 Task: Open an excel sheet with  and write heading  Customer order data  Add 10 people name:-  'David White, Emily Green, Andrew Baker, Madison Evans, Logan King, Grace Hill, Gabriel Young, Elizabeth Flores, Samuel Reed, Avery Nelson. ' in April Last week sales are  10020 to 20050. customer order name:-  Nike shoe, Adidas shoe, Gucci T-shirt, Louis Vuitton bag, Zara Shirt, H&M jeans, Chanel perfume, Versace perfume, Ralph Lauren, Prada Shirtcustomer order price in between:-  10000 to 15000. Save page Dollar SenseData
Action: Mouse moved to (97, 105)
Screenshot: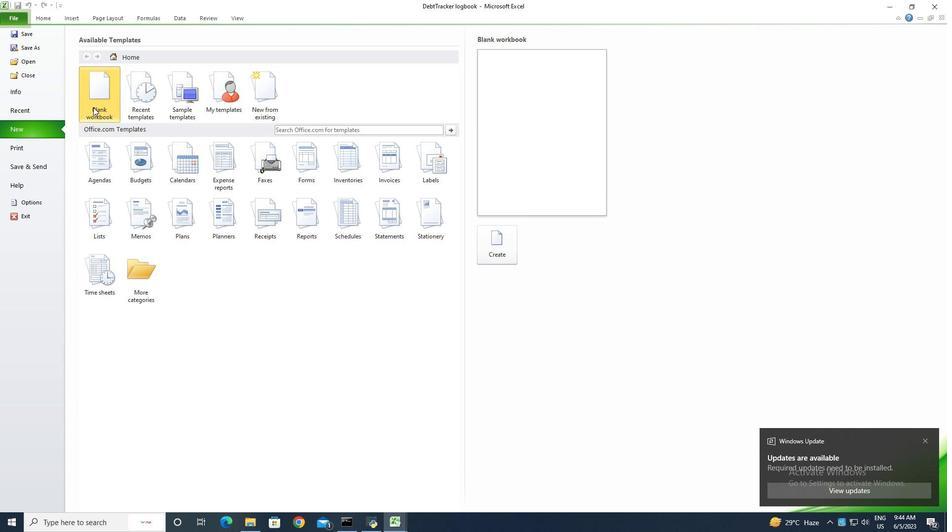 
Action: Mouse pressed left at (97, 105)
Screenshot: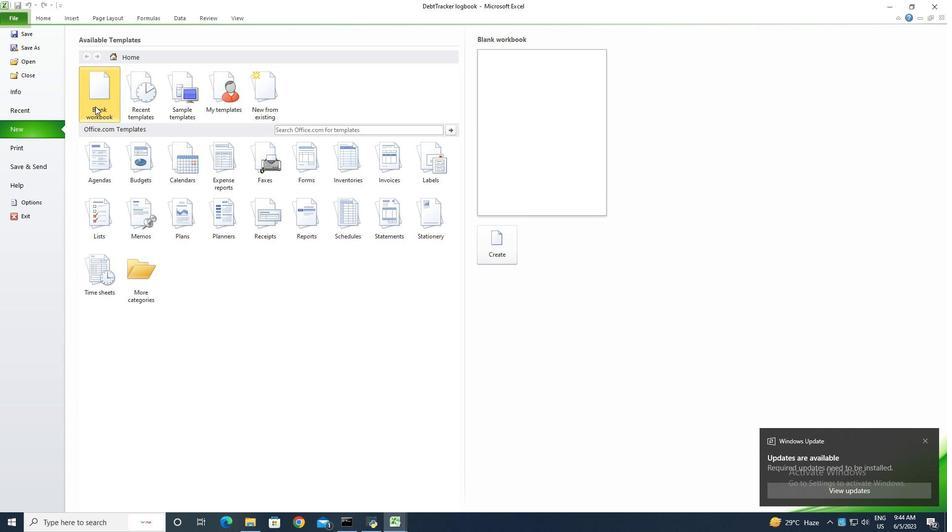 
Action: Mouse moved to (497, 242)
Screenshot: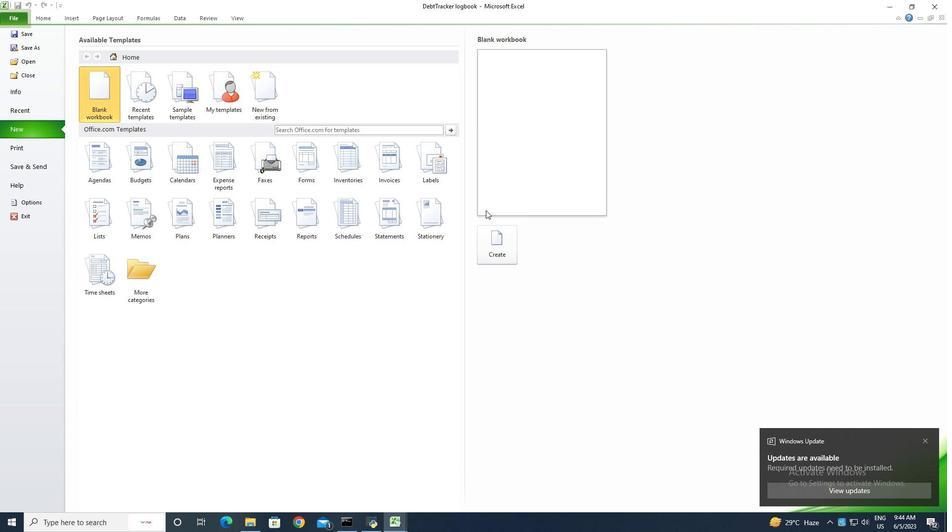 
Action: Mouse pressed left at (497, 242)
Screenshot: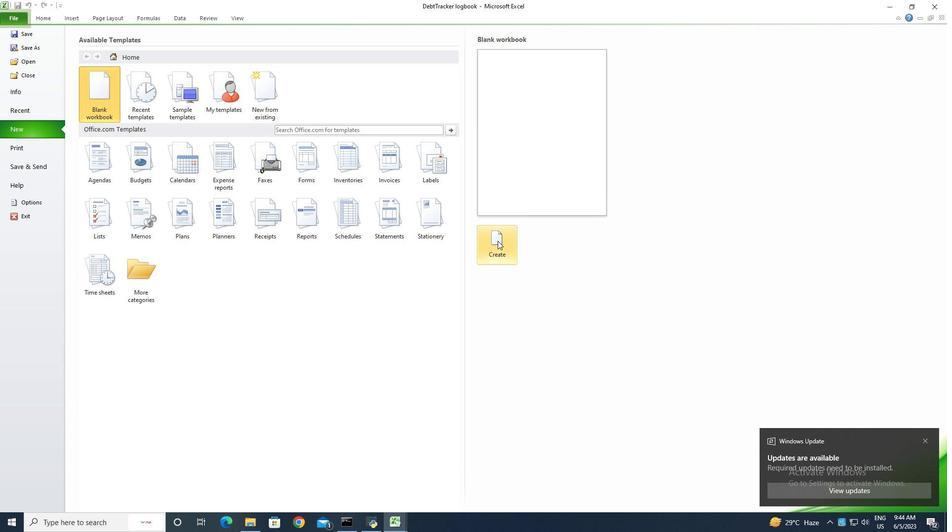 
Action: Key pressed <Key.shift><Key.shift><Key.shift><Key.shift><Key.shift><Key.shift><Key.shift><Key.shift><Key.shift><Key.shift><Key.shift><Key.shift><Key.shift><Key.shift><Key.shift><Key.shift><Key.shift><Key.shift><Key.shift><Key.shift>Customer<Key.space><Key.shift><Key.shift><Key.shift><Key.shift><Key.shift><Key.shift><Key.shift><Key.shift><Key.shift>Order<Key.enter><Key.shift>People<Key.space><Key.shift><Key.shift><Key.shift><Key.shift>Name<Key.enter><Key.shift><Key.shift><Key.shift>David<Key.space><Key.shift>White<Key.enter><Key.shift><Key.shift><Key.shift><Key.shift><Key.shift><Key.shift>En<Key.backspace>milt<Key.backspace>y<Key.space><Key.shift><Key.shift><Key.shift><Key.shift><Key.shift><Key.shift><Key.shift><Key.shift><Key.shift><Key.shift><Key.shift><Key.shift><Key.shift><Key.shift><Key.shift><Key.shift><Key.shift><Key.shift><Key.shift>Green<Key.enter><Key.shift>Andrew<Key.space><Key.shift>Baker<Key.enter><Key.shift><Key.shift><Key.shift><Key.shift><Key.shift>Madison<Key.space><Key.shift><Key.shift><Key.shift><Key.shift><Key.shift>Evans<Key.enter><Key.shift>Logan<Key.space><Key.shift>King<Key.enter><Key.shift><Key.shift><Key.shift><Key.shift>Grace<Key.space><Key.shift><Key.shift><Key.shift><Key.shift><Key.shift><Key.shift><Key.shift><Key.shift><Key.shift>Ho<Key.backspace>ill<Key.enter><Key.shift><Key.shift><Key.shift><Key.shift>Gabriel<Key.space><Key.shift><Key.shift><Key.shift><Key.shift><Key.shift><Key.shift><Key.shift><Key.shift><Key.shift><Key.shift>You<Key.space>g<Key.backspace><Key.backspace>ng<Key.enter><Key.shift>Elizabeth<Key.space><Key.shift><Key.shift><Key.shift><Key.shift><Key.shift><Key.shift>Flores<Key.enter><Key.shift>Samuel<Key.space><Key.shift>Reed<Key.enter><Key.shift><Key.shift>Avery<Key.space><Key.shift><Key.shift>Nelson<Key.enter>
Screenshot: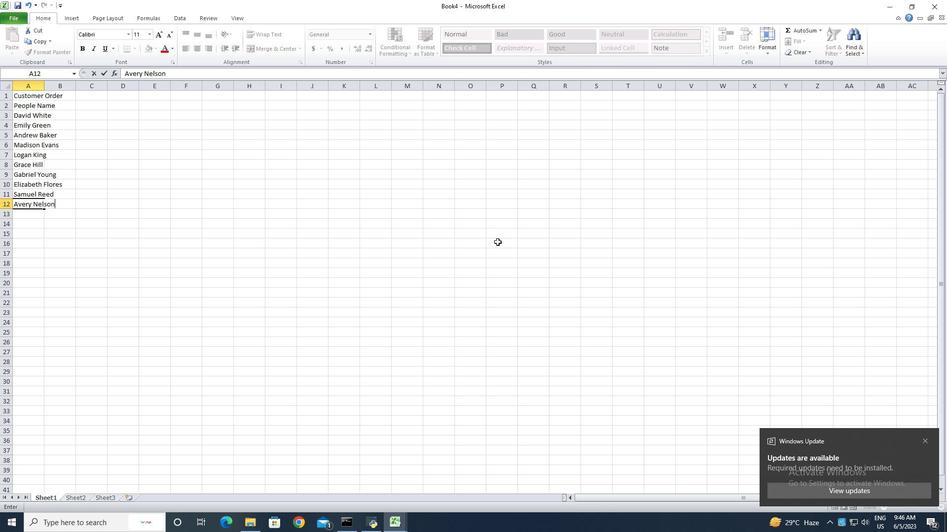 
Action: Mouse moved to (44, 84)
Screenshot: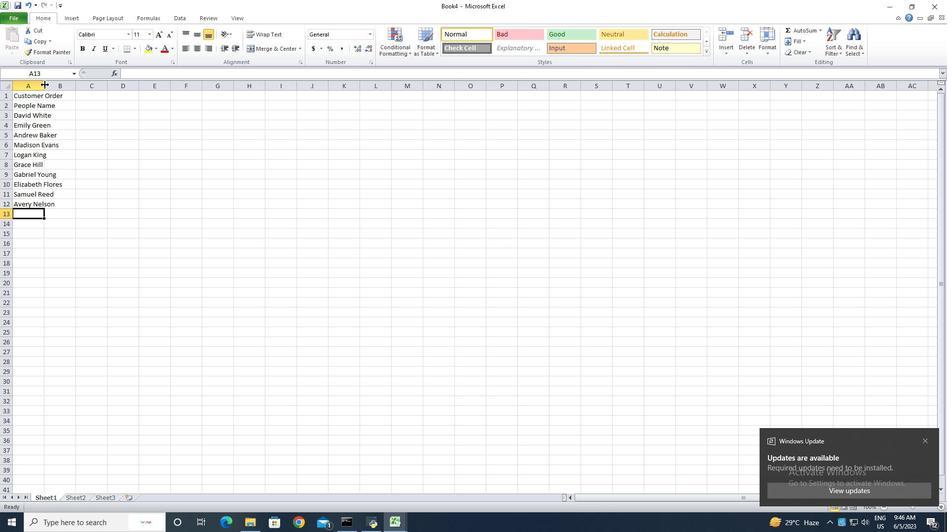
Action: Mouse pressed left at (44, 84)
Screenshot: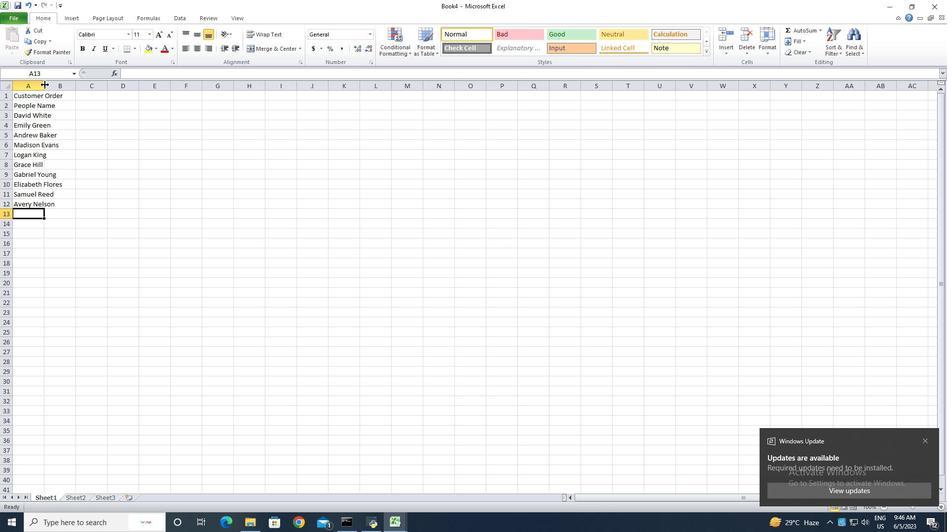 
Action: Mouse pressed left at (44, 84)
Screenshot: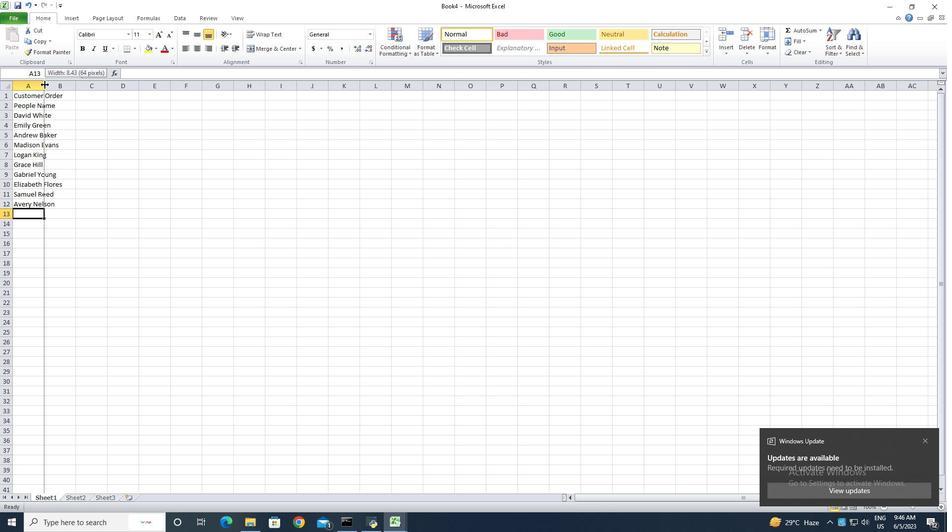 
Action: Mouse moved to (73, 106)
Screenshot: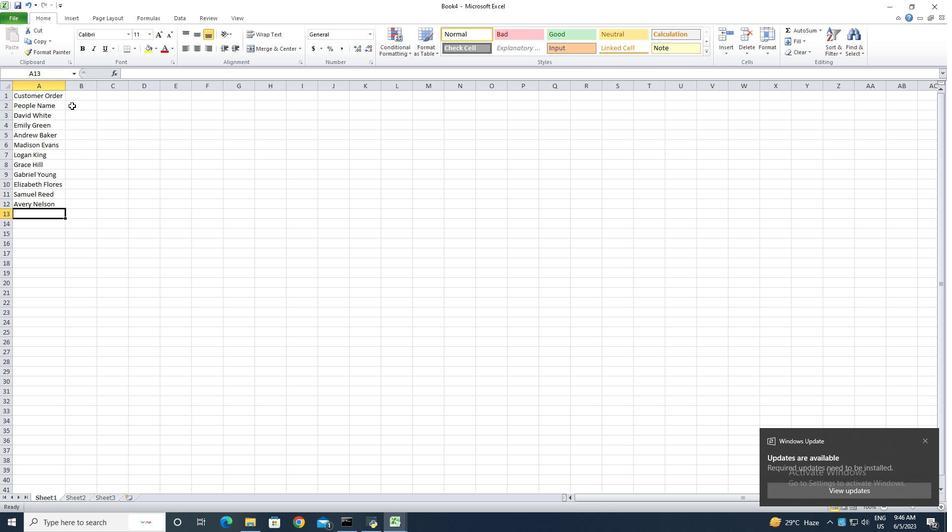 
Action: Mouse pressed left at (73, 106)
Screenshot: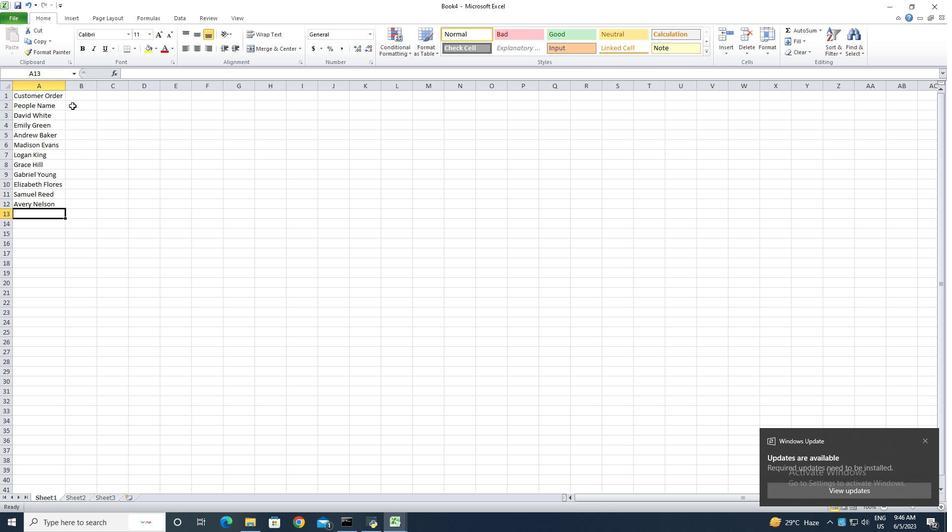 
Action: Key pressed <Key.shift>April<Key.space><Key.shift>Last<Key.space><Key.shift>Week<Key.space><Key.shift>Sales<Key.enter>10020<Key.enter>10050<Key.enter>200<Key.backspace><Key.backspace><Key.backspace>12000<Key.enter>15<Key.backspace>2500<Key.enter>13000<Key.enter>14000<Key.enter>1700<Key.enter>2<Key.up><Key.backspace>17000<Key.enter><Key.backspace>18000<Key.enter>20000<Key.enter>2000<Key.backspace>50<Key.enter>
Screenshot: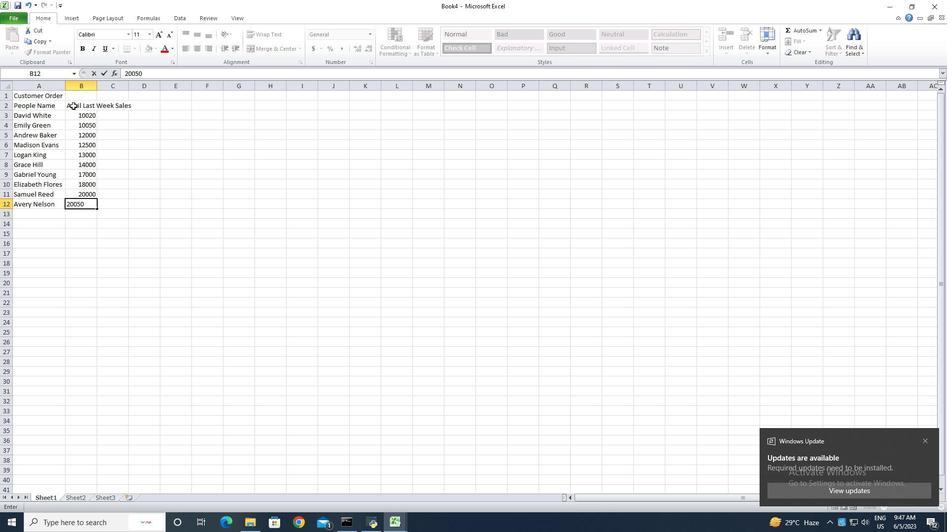 
Action: Mouse moved to (96, 87)
Screenshot: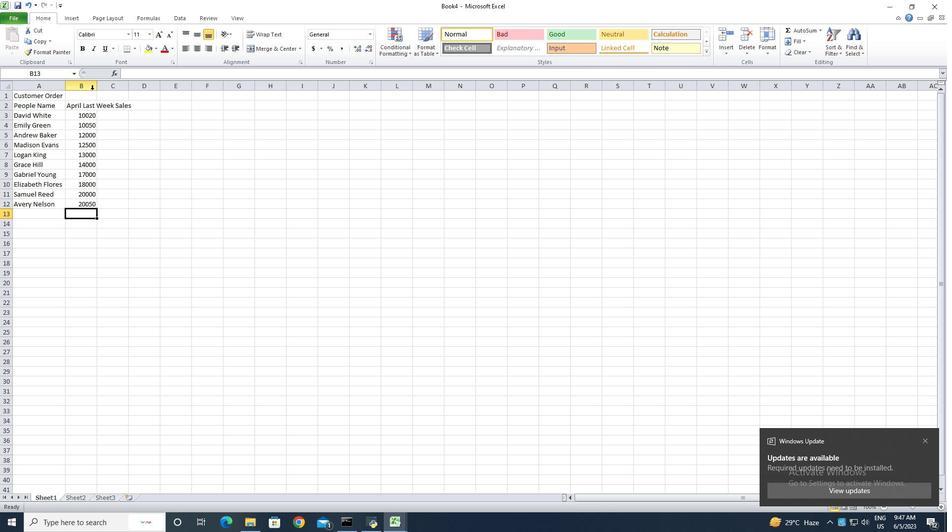 
Action: Mouse pressed left at (96, 87)
Screenshot: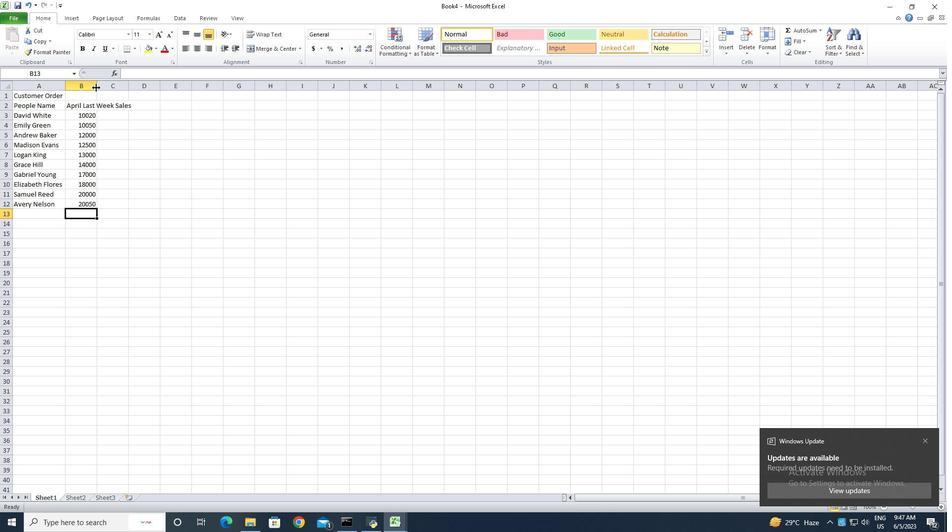 
Action: Mouse pressed left at (96, 87)
Screenshot: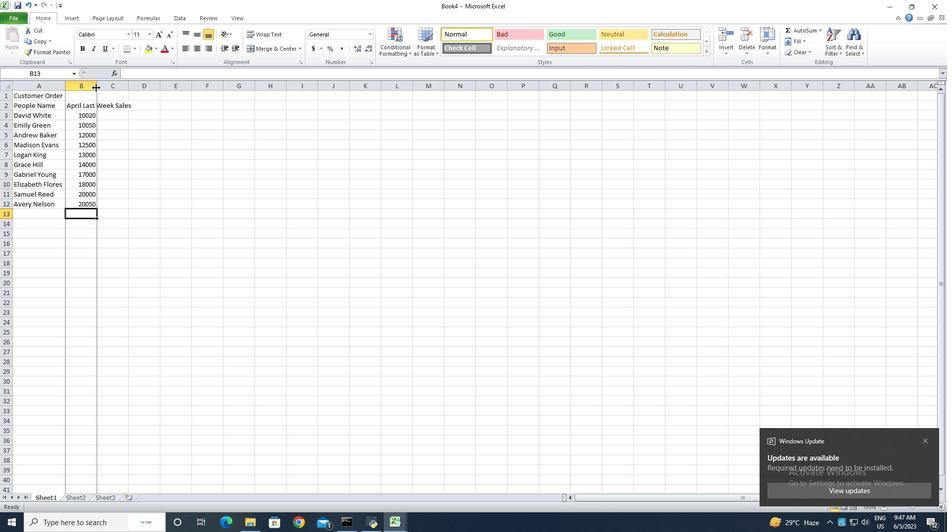 
Action: Mouse moved to (148, 105)
Screenshot: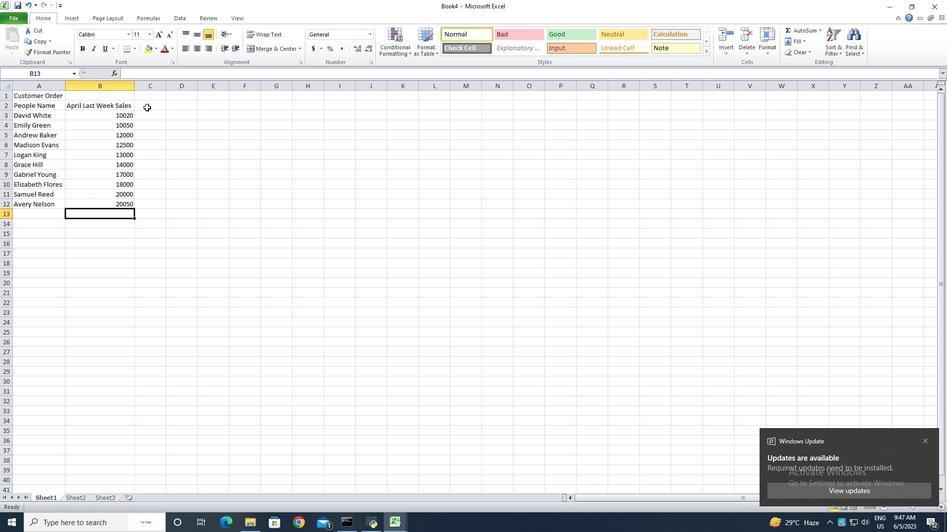 
Action: Mouse pressed left at (148, 105)
Screenshot: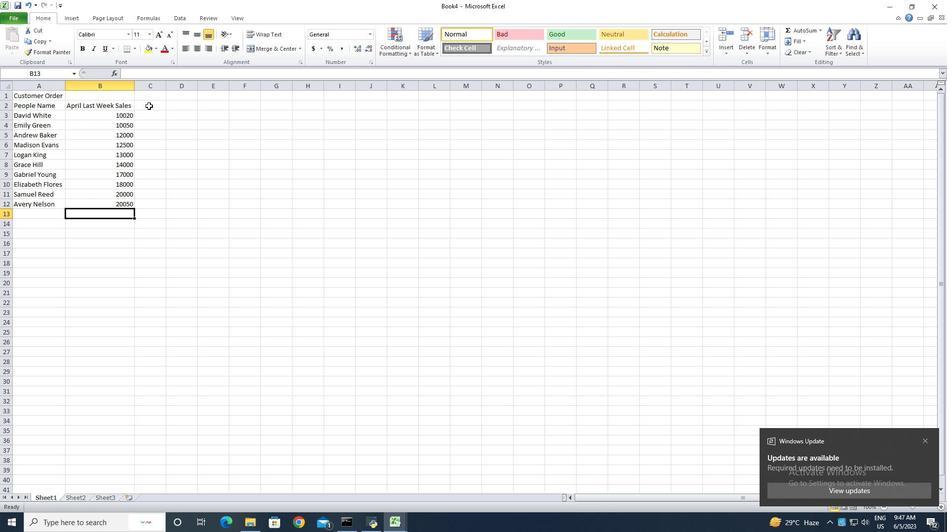
Action: Key pressed ctrl+Customer<Key.backspace><Key.backspace><Key.backspace><Key.backspace><Key.backspace><Key.backspace><Key.backspace><Key.backspace><Key.backspace><Key.backspace><Key.backspace><Key.backspace>ctrl+Customer<Key.shift><Key.shift>C<Key.backspace>
Screenshot: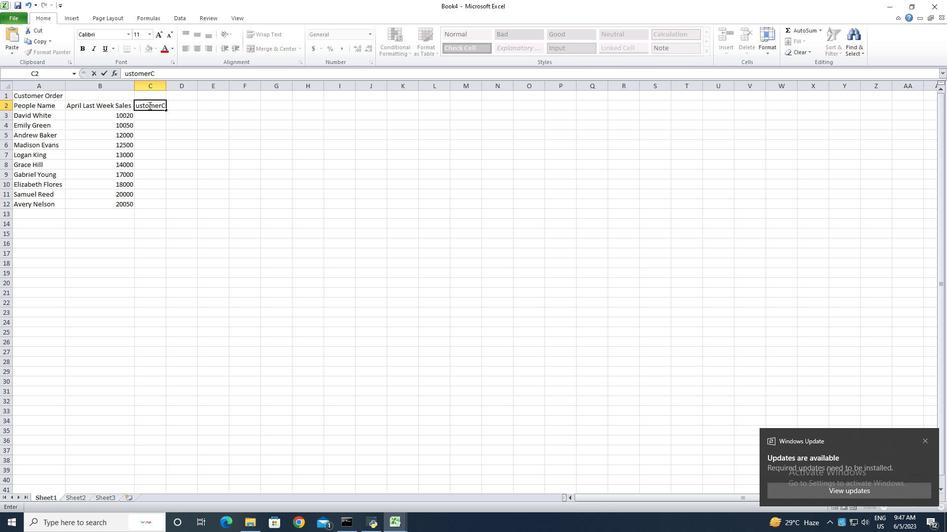 
Action: Mouse moved to (126, 76)
Screenshot: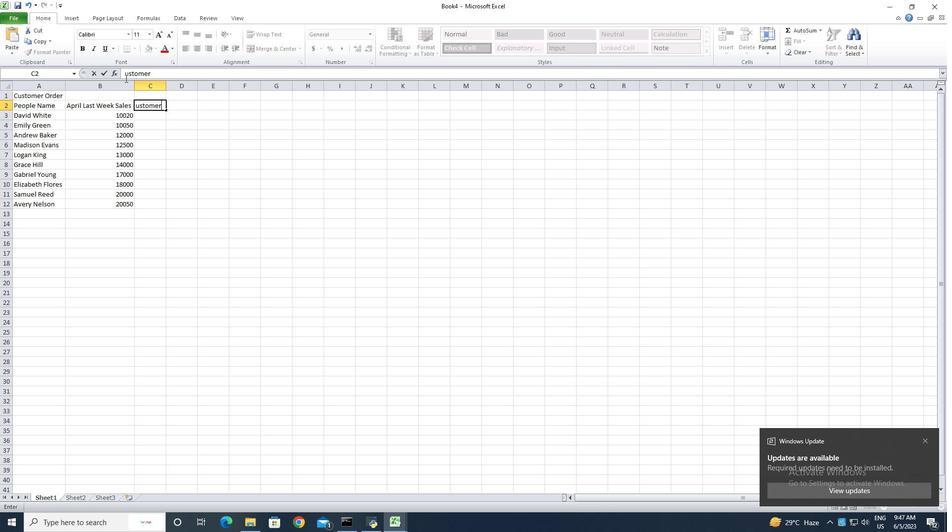 
Action: Mouse pressed left at (126, 76)
Screenshot: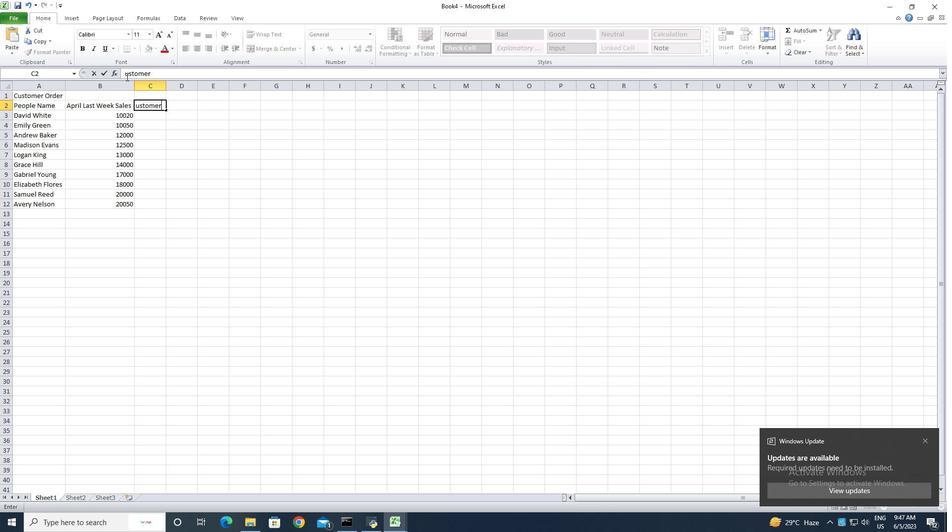 
Action: Mouse moved to (135, 72)
Screenshot: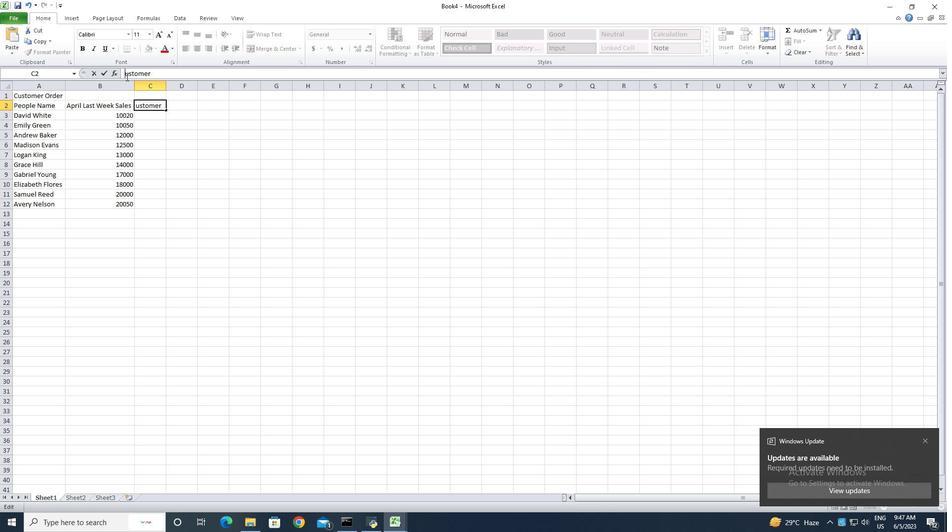 
Action: Key pressed <Key.shift>C
Screenshot: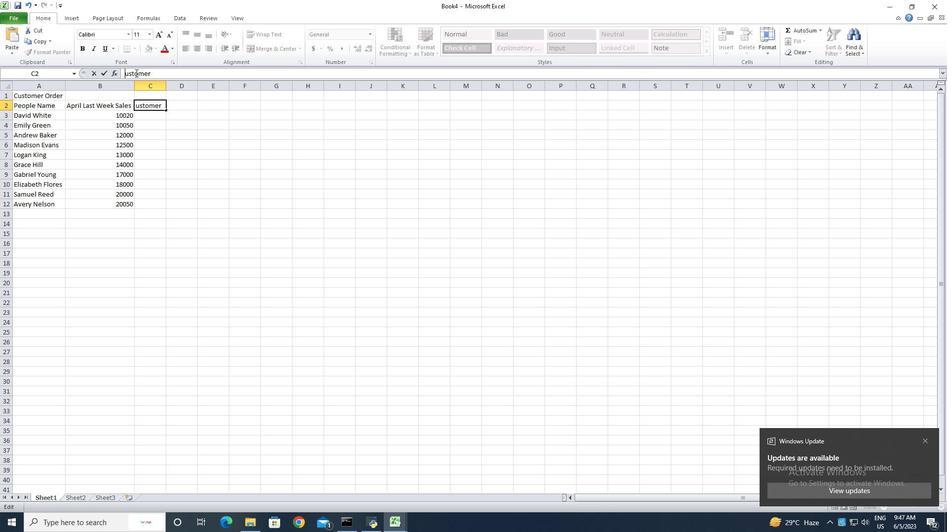 
Action: Mouse moved to (165, 77)
Screenshot: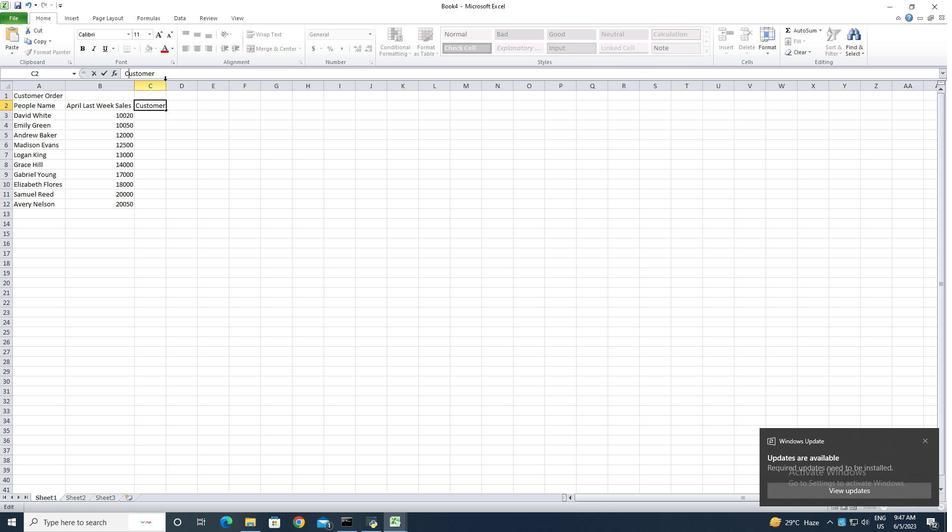 
Action: Mouse pressed left at (165, 77)
Screenshot: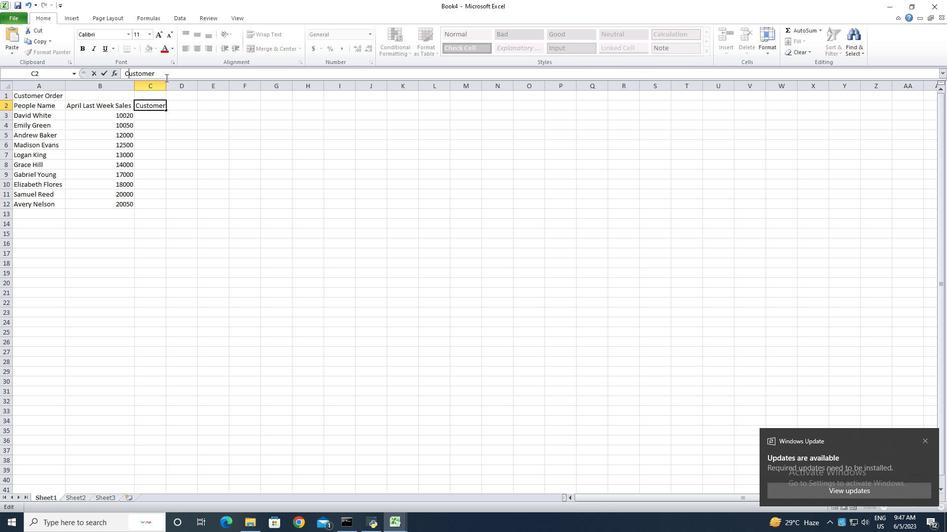 
Action: Mouse moved to (166, 75)
Screenshot: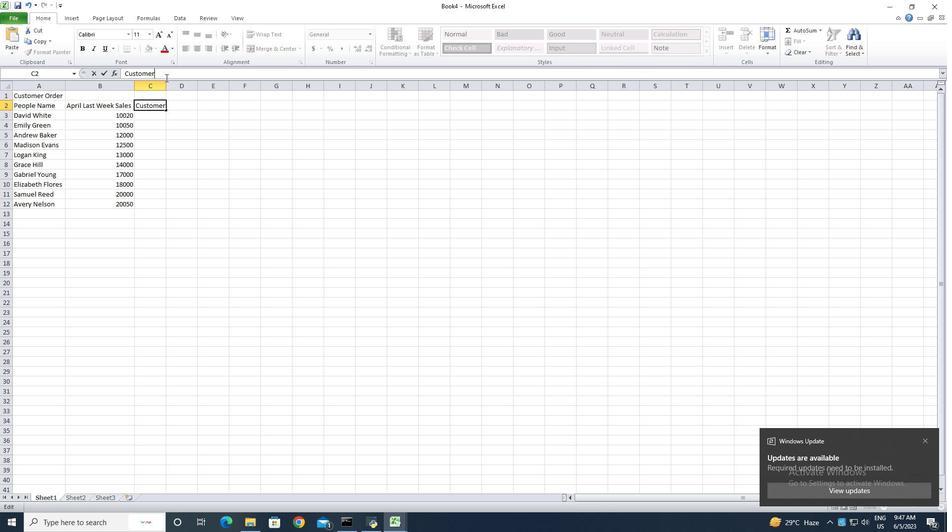 
Action: Key pressed <Key.space><Key.shift><Key.shift><Key.shift><Key.shift><Key.shift><Key.shift><Key.shift><Key.shift><Key.shift><Key.shift><Key.shift>Order<Key.space><Key.shift><Key.shift><Key.shift><Key.shift><Key.shift><Key.shift><Key.shift>Name<Key.enter><Key.shift>Nike<Key.space><Key.shift>Shoioe<Key.backspace><Key.backspace><Key.backspace>e<Key.enter><Key.shift>Adidas<Key.space><Key.shift>Shoe<Key.enter><Key.shift><Key.shift><Key.shift><Key.shift><Key.shift><Key.shift><Key.shift><Key.shift><Key.shift><Key.shift><Key.shift><Key.shift>Gucci<Key.space><Key.shift>T-<Key.shift>Shirt<Key.enter><Key.shift>Louis<Key.space><Key.shift><Key.shift><Key.shift><Key.shift>Vy<Key.backspace>uitton<Key.space><Key.shift>Bag<Key.enter><Key.shift><Key.shift><Key.shift><Key.shift><Key.shift><Key.shift><Key.shift>Zara<Key.space><Key.space><Key.shift>Sg<Key.backspace>hirt<Key.space><Key.shift><Key.shift><Key.shift><Key.shift><Key.shift><Key.shift><Key.shift>H<Key.shift>&m<Key.space><Key.space><Key.backspace><Key.backspace><Key.backspace><Key.backspace><Key.backspace><Key.backspace><Key.enter><Key.shift>H&M<Key.space><Key.shift>Jeans<Key.enter><Key.shift>Chanel<Key.space><Key.shift>O<Key.backspace><Key.shift>Perfume<Key.enter><Key.shift><Key.shift><Key.shift><Key.shift><Key.shift><Key.shift><Key.shift><Key.shift><Key.shift><Key.shift><Key.shift>Versace<Key.space><Key.shift><Key.shift><Key.shift><Key.shift><Key.shift><Key.shift>Perfume<Key.enter><Key.shift>Ra;l<Key.backspace><Key.backspace>lph<Key.space><Key.shift>La<Key.caps_lock>U<Key.backspace>A<Key.backspace><Key.caps_lock>uren<Key.enter><Key.shift><Key.shift><Key.shift>Prada<Key.space><Key.space><Key.backspace><Key.shift>Shirt<Key.enter>
Screenshot: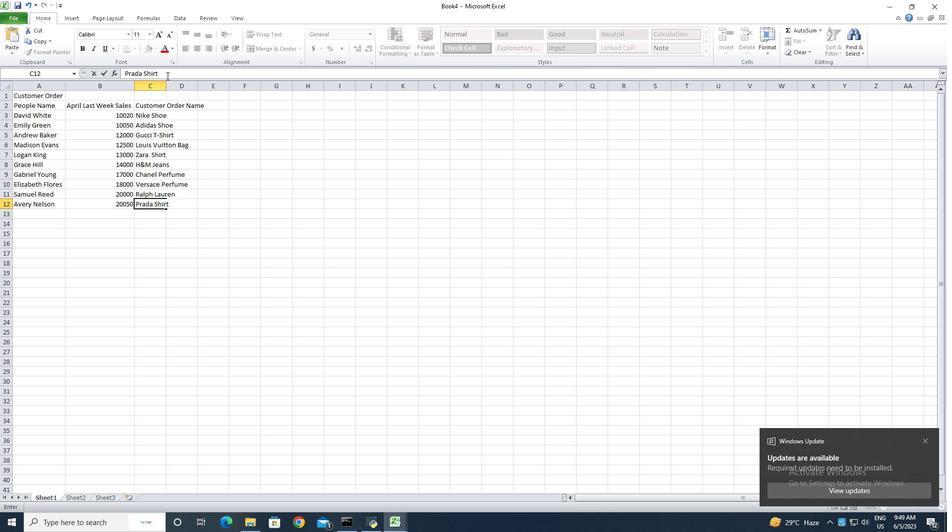 
Action: Mouse moved to (164, 89)
Screenshot: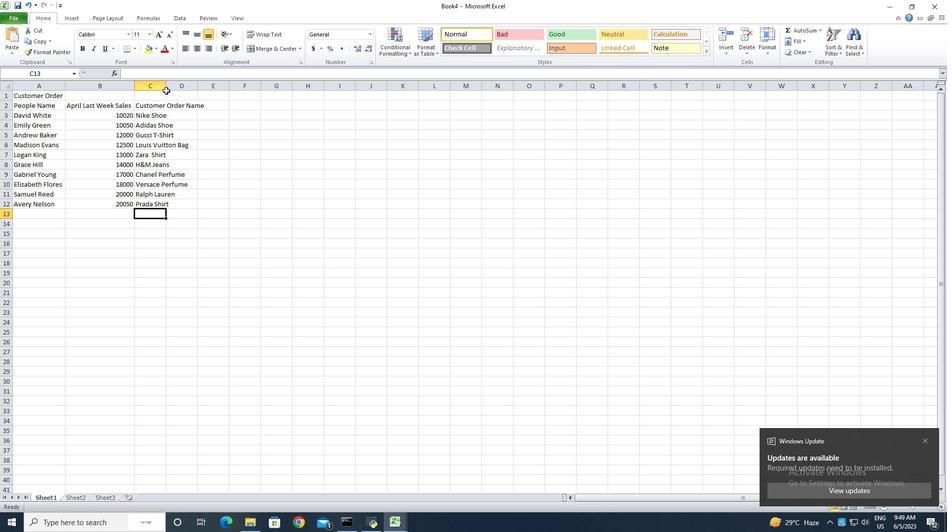 
Action: Mouse pressed left at (164, 89)
Screenshot: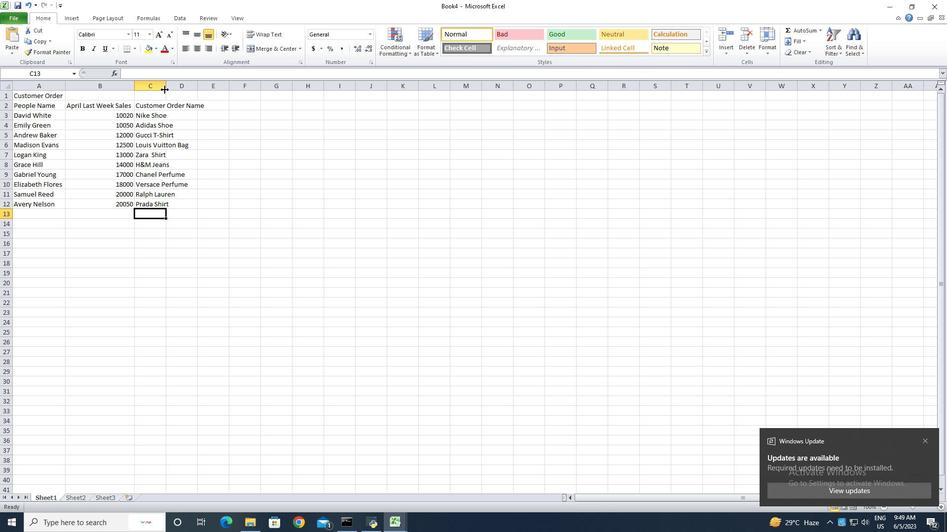 
Action: Mouse moved to (164, 89)
Screenshot: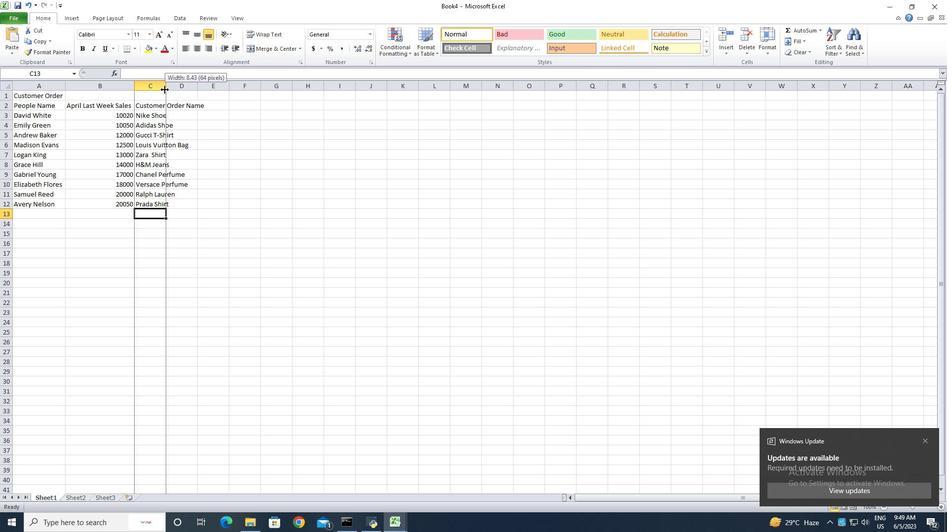
Action: Mouse pressed left at (164, 89)
Screenshot: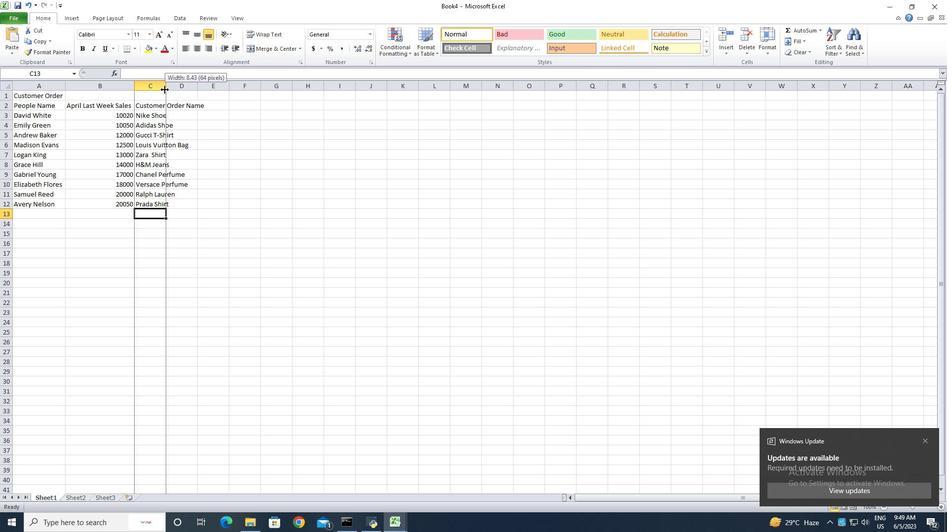 
Action: Mouse moved to (221, 107)
Screenshot: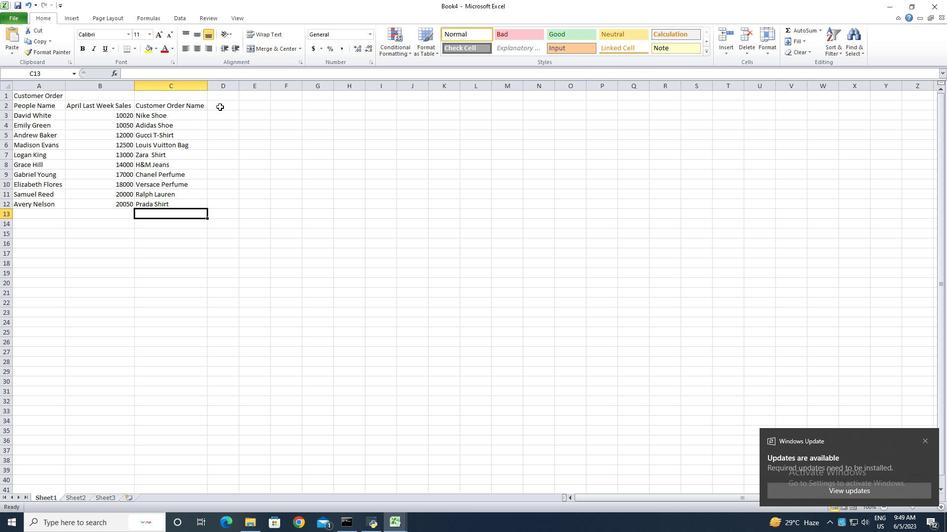 
Action: Mouse pressed left at (221, 107)
Screenshot: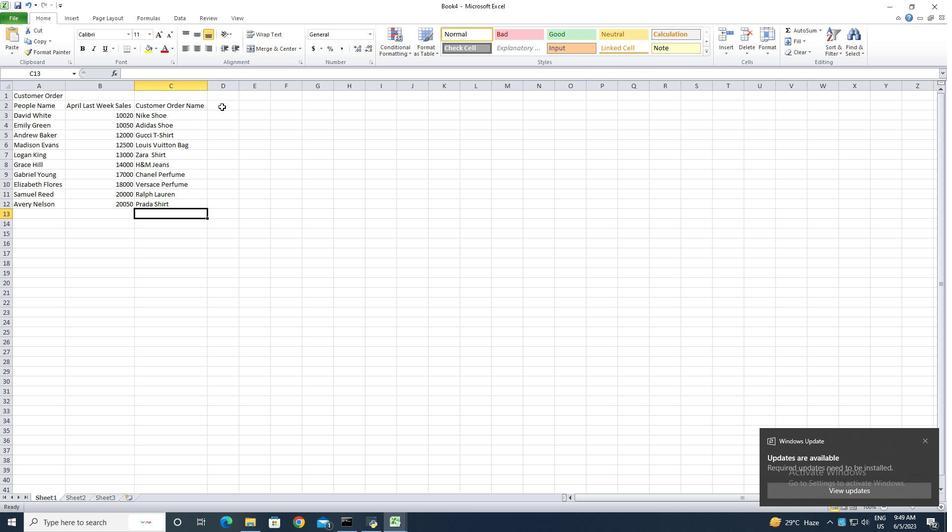 
Action: Key pressed <Key.shift>Customer<Key.space><Key.shift>Order<Key.space><Key.shift>Prioce<Key.backspace><Key.backspace><Key.backspace>ce<Key.enter>10000<Key.enter>10500<Key.enter>11000<Key.enter>11600<Key.enter>12000<Key.enter>12700<Key.enter>13000<Key.enter>13800<Key.enter>14000<Key.enter>15000<Key.enter>
Screenshot: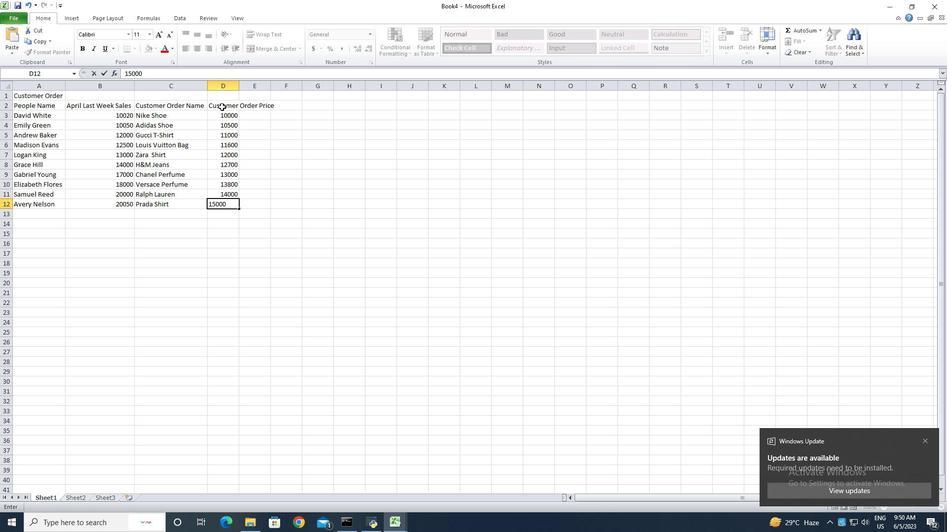 
Action: Mouse moved to (238, 89)
Screenshot: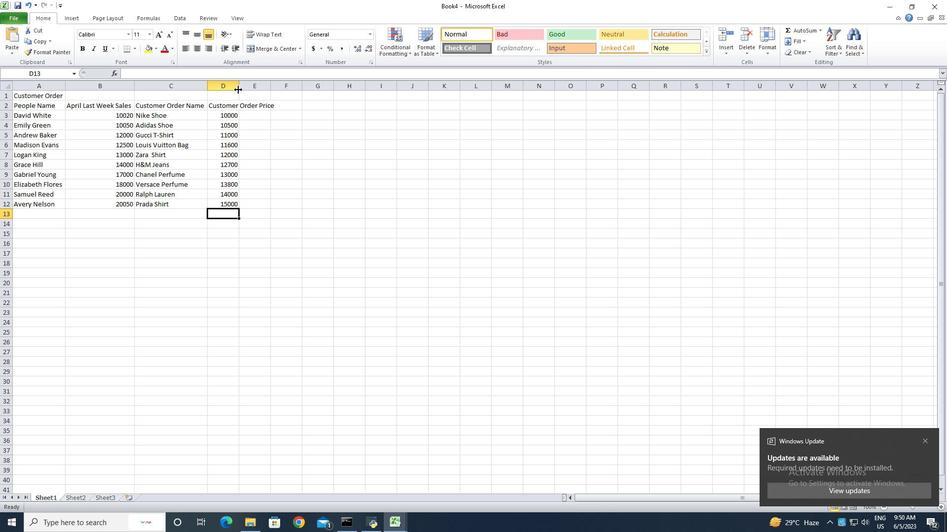 
Action: Mouse pressed left at (238, 89)
Screenshot: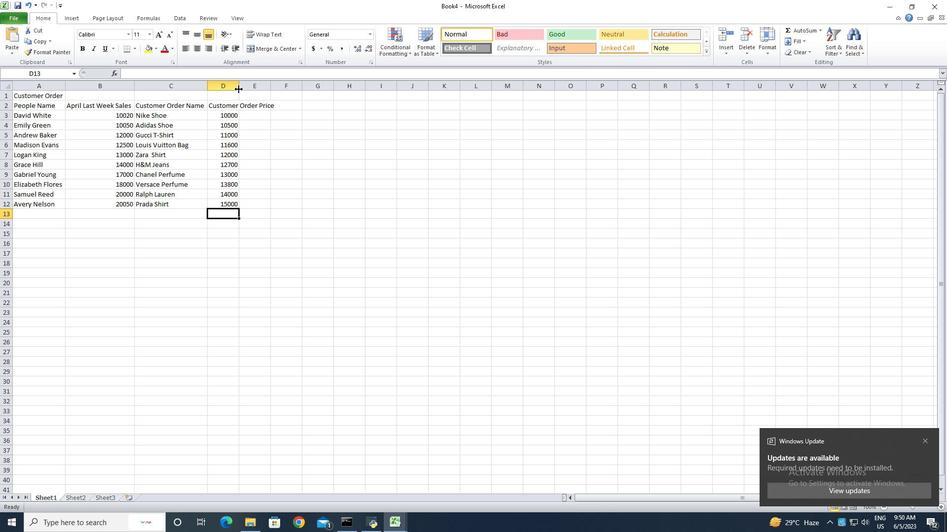 
Action: Mouse pressed left at (238, 89)
Screenshot: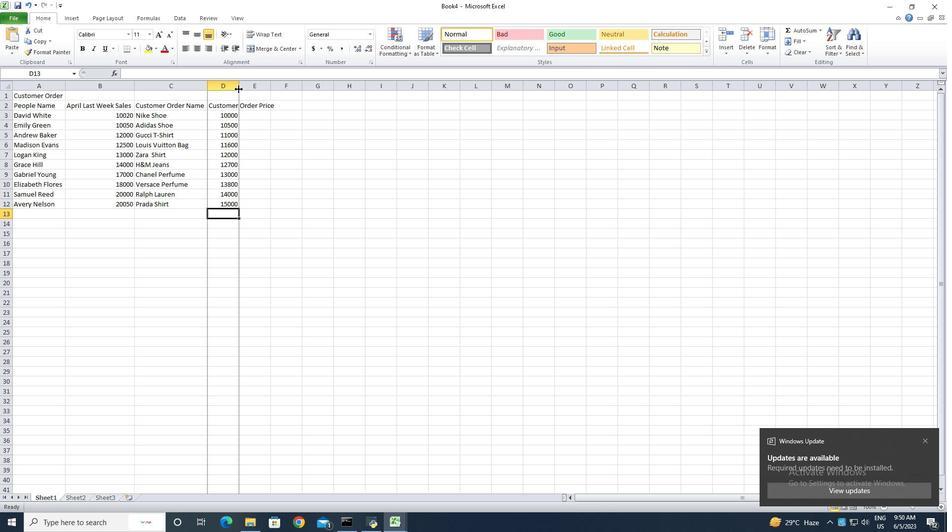 
Action: Mouse moved to (54, 97)
Screenshot: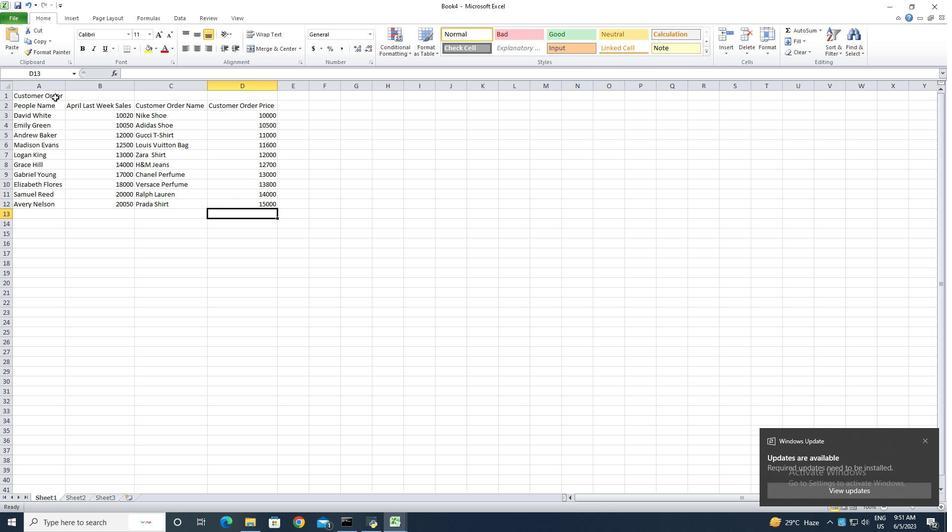 
Action: Mouse pressed left at (54, 97)
Screenshot: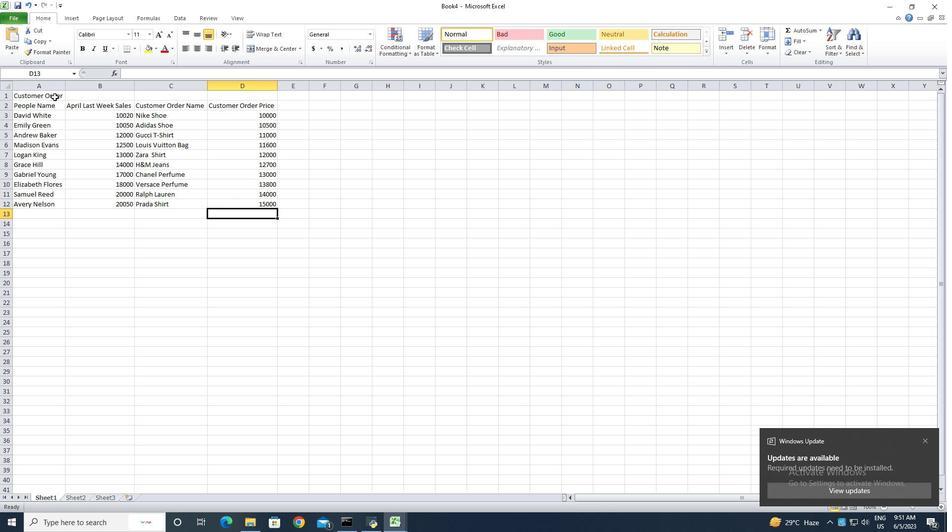 
Action: Mouse moved to (264, 47)
Screenshot: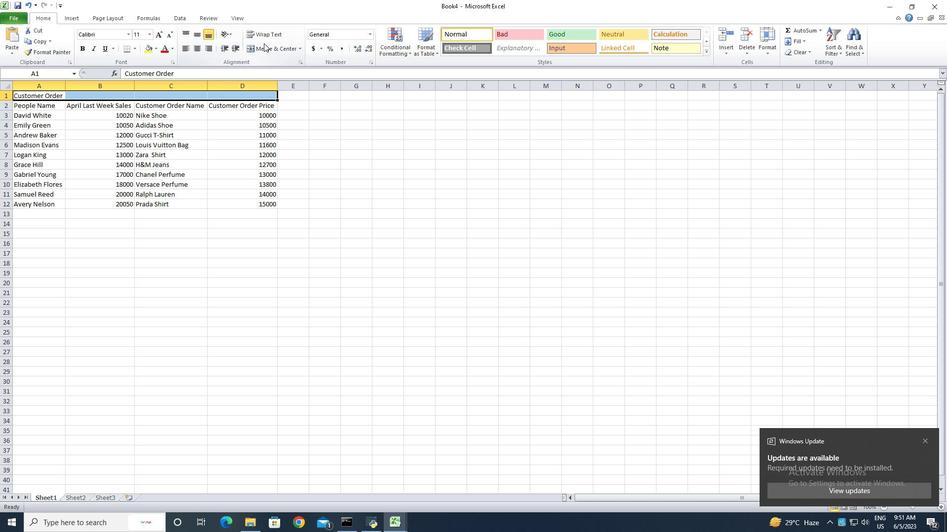 
Action: Mouse pressed left at (264, 47)
Screenshot: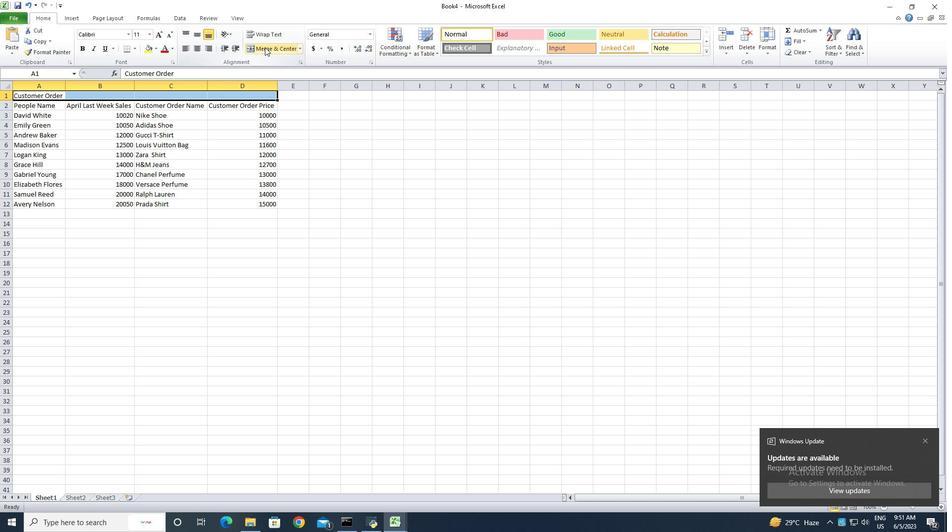 
Action: Mouse moved to (10, 16)
Screenshot: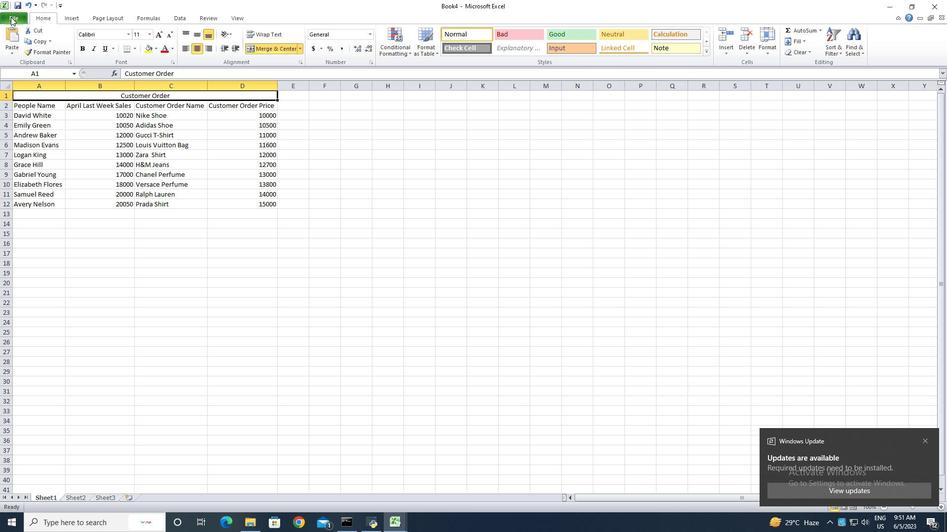 
Action: Mouse pressed left at (10, 16)
Screenshot: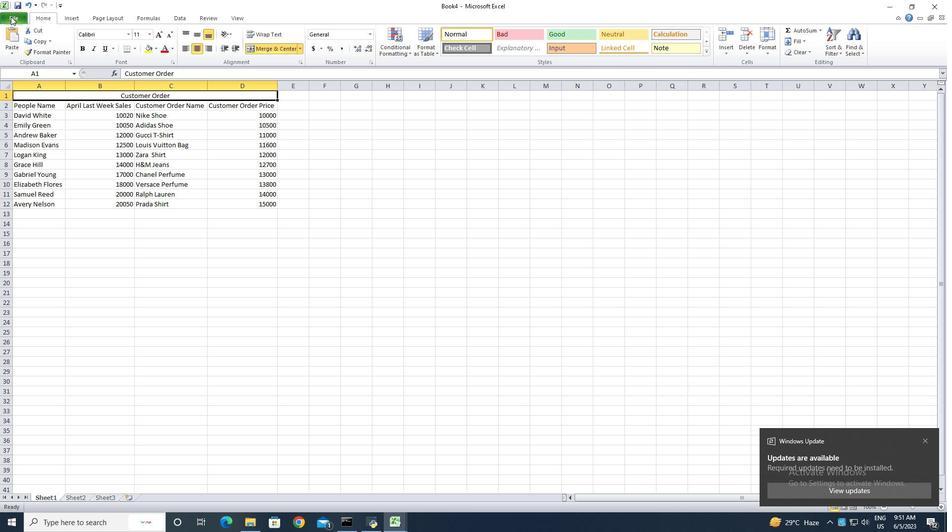 
Action: Mouse moved to (23, 46)
Screenshot: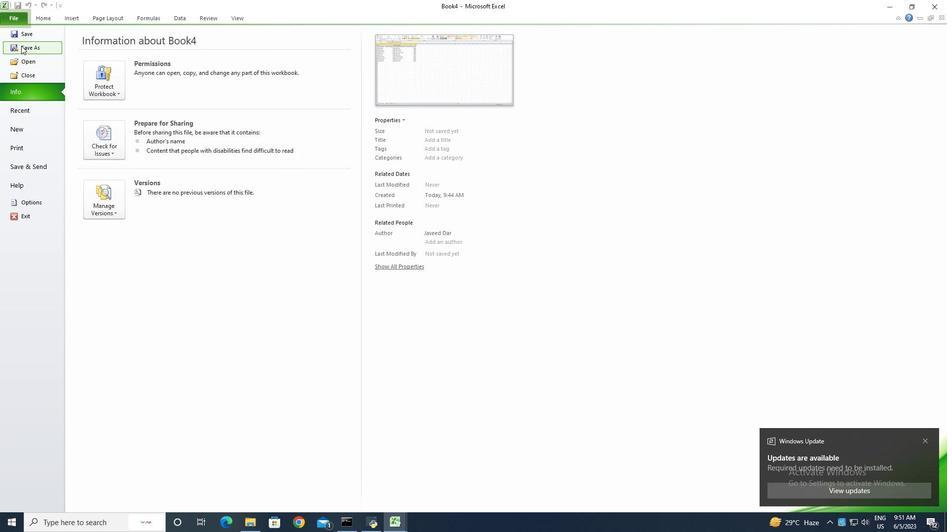 
Action: Mouse pressed left at (23, 46)
Screenshot: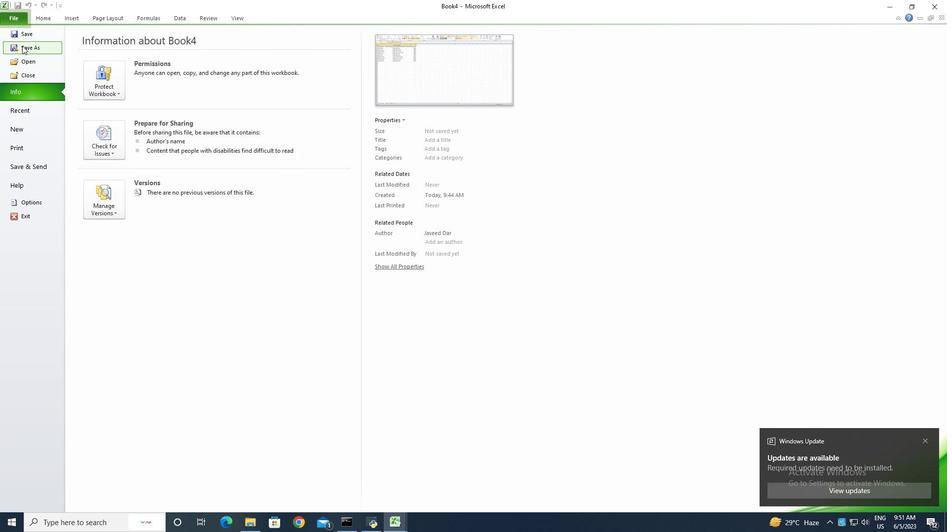 
Action: Key pressed <Key.shift><Key.shift><Key.shift><Key.shift><Key.shift><Key.shift><Key.shift><Key.shift><Key.shift><Key.shift><Key.shift>Dollar<Key.space><Key.shift>Sense<Key.shift><Key.shift><Key.shift><Key.shift><Key.shift><Key.shift><Key.shift><Key.shift><Key.shift><Key.shift><Key.shift><Key.shift><Key.shift><Key.shift><Key.shift><Key.shift><Key.shift><Key.shift><Key.shift><Key.shift><Key.shift><Key.shift><Key.shift><Key.shift><Key.shift><Key.shift><Key.shift><Key.shift><Key.shift><Key.shift><Key.shift><Key.shift><Key.shift><Key.shift><Key.shift>Dar<Key.backspace>ta
Screenshot: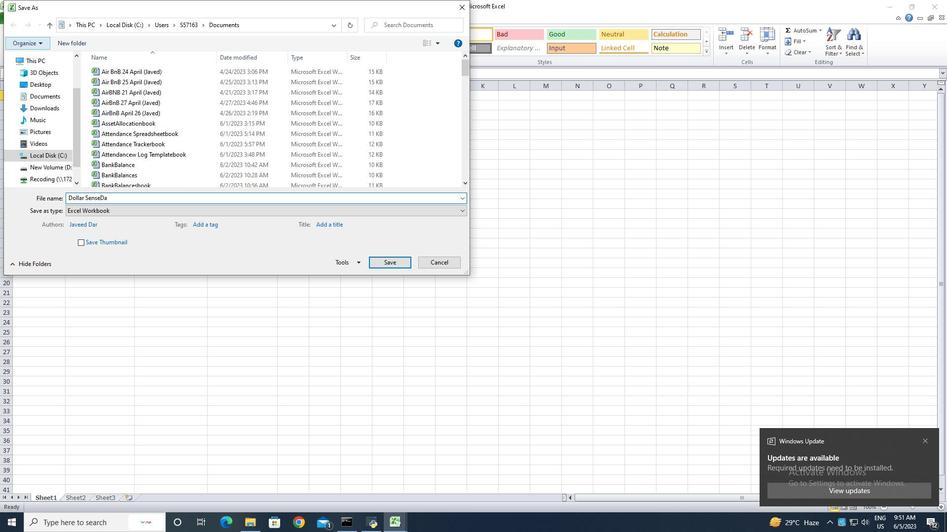 
Action: Mouse moved to (392, 265)
Screenshot: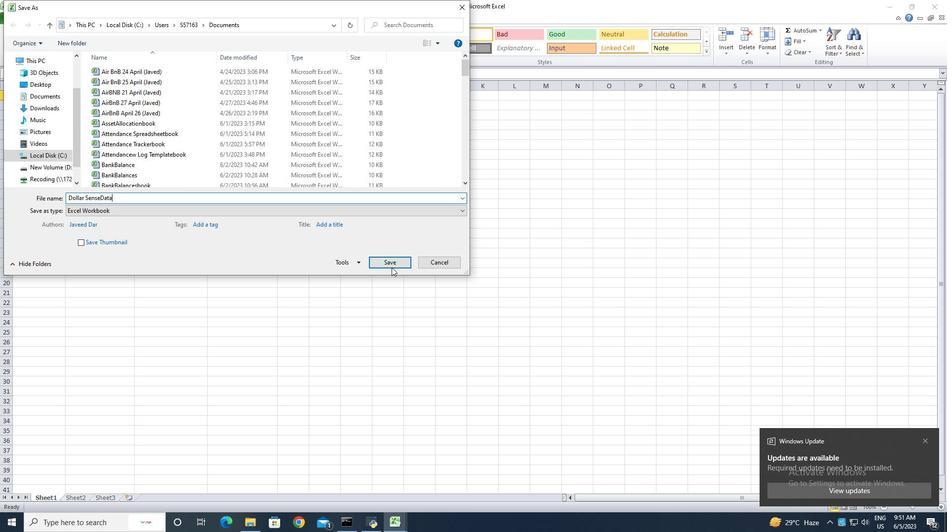 
Action: Mouse pressed left at (392, 265)
Screenshot: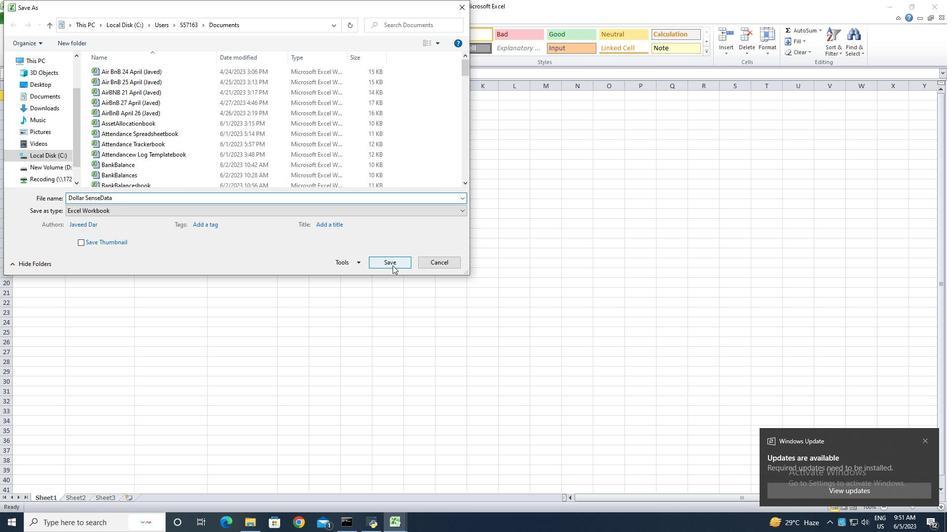 
Action: Key pressed ctrl+S
Screenshot: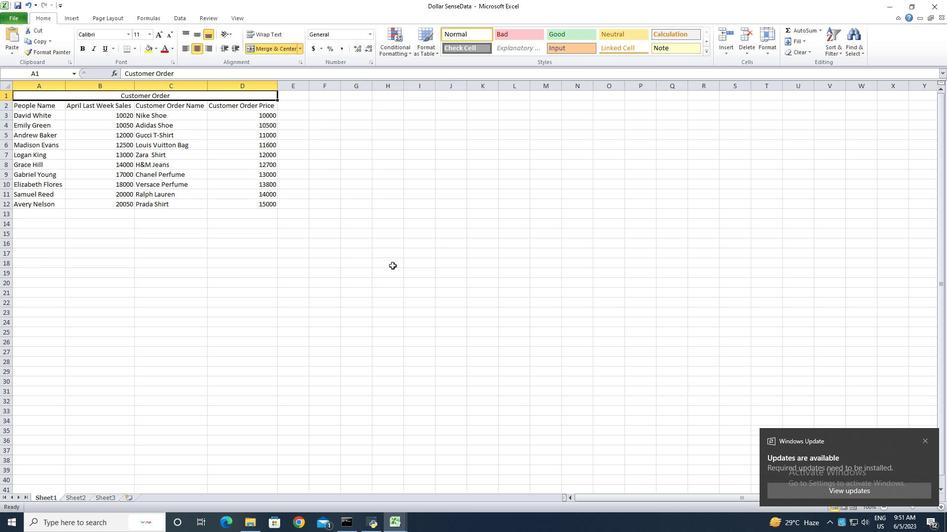 
